 Task: Add address "Plot no. 204 phase-4, udyog vihar".
Action: Mouse moved to (900, 142)
Screenshot: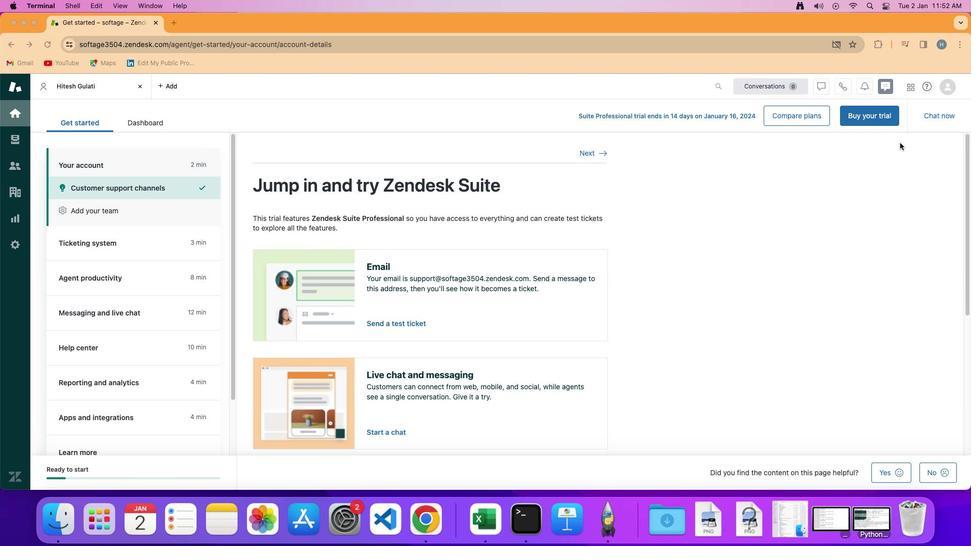 
Action: Mouse pressed left at (900, 142)
Screenshot: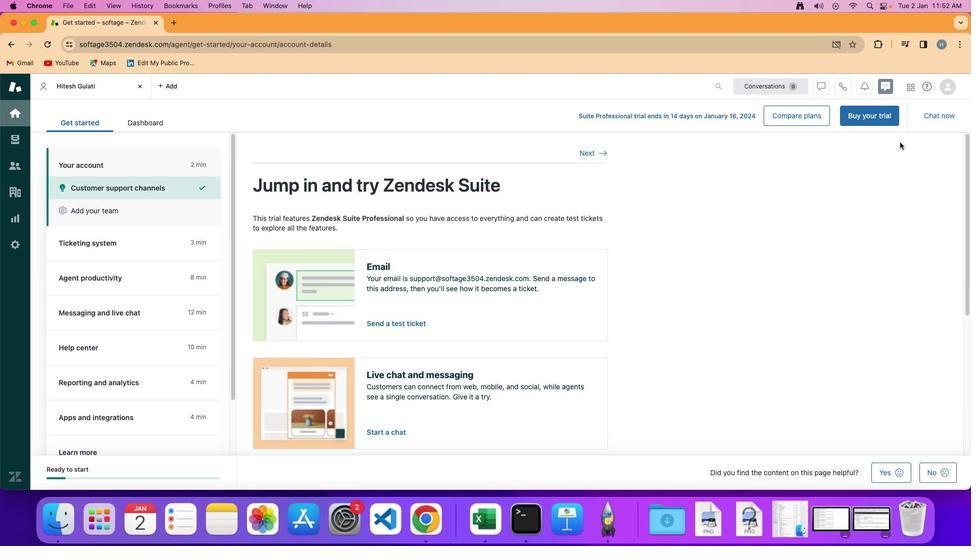 
Action: Mouse moved to (947, 87)
Screenshot: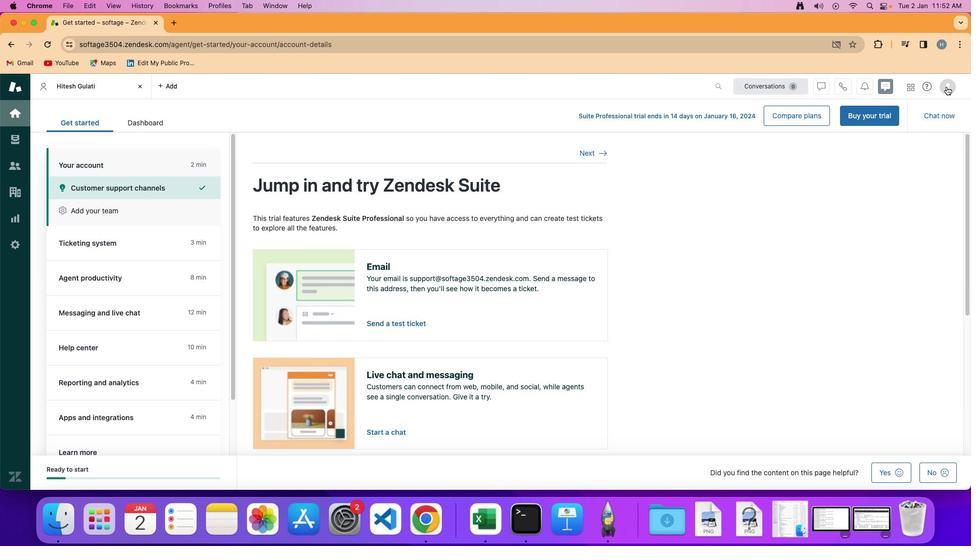 
Action: Mouse pressed left at (947, 87)
Screenshot: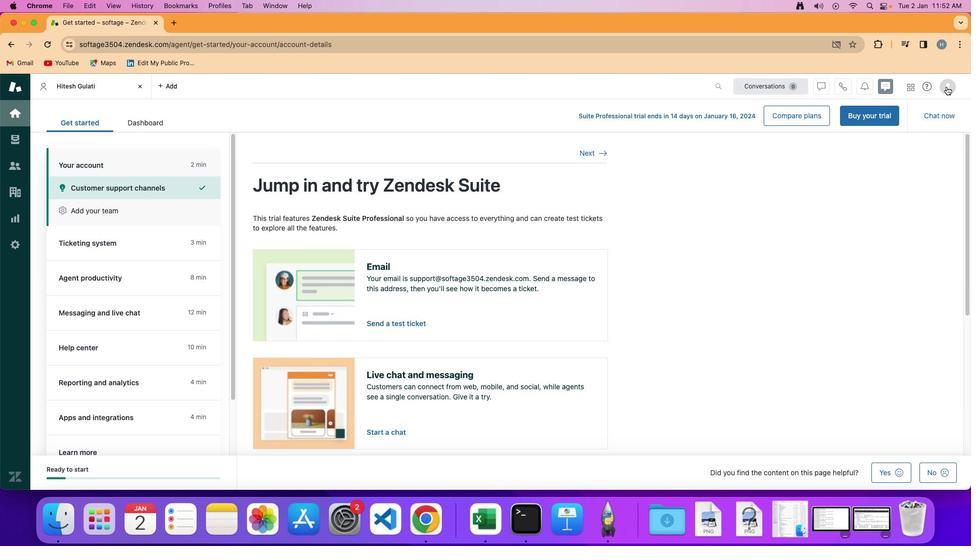 
Action: Mouse moved to (879, 116)
Screenshot: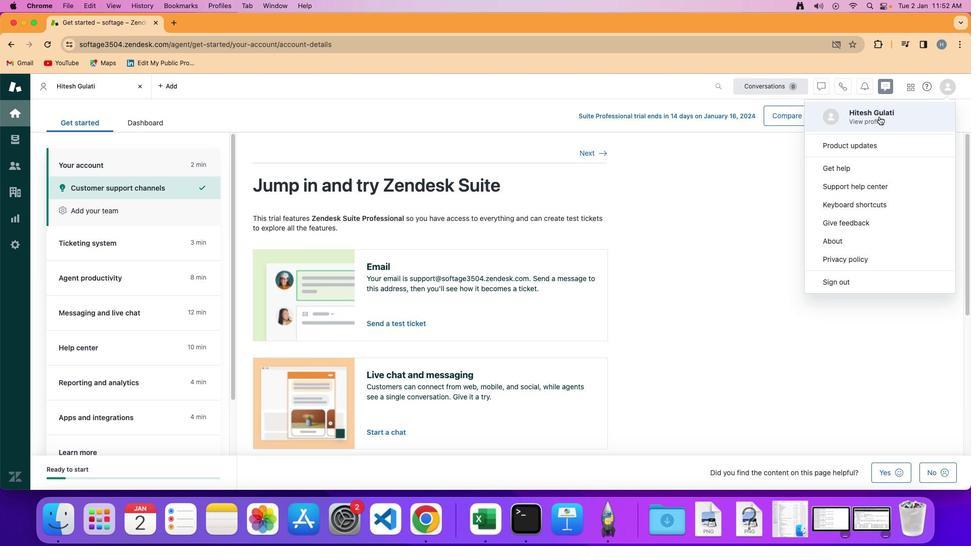 
Action: Mouse pressed left at (879, 116)
Screenshot: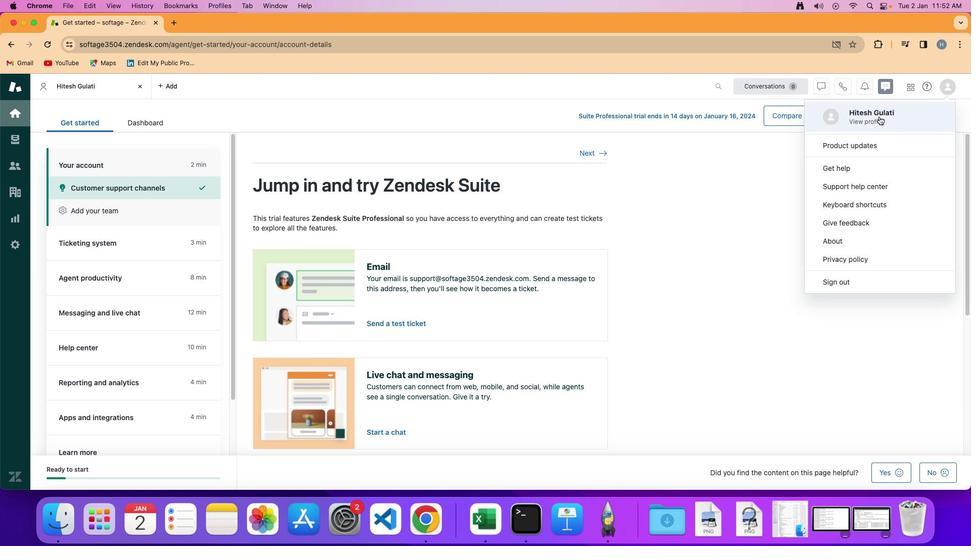 
Action: Mouse moved to (62, 109)
Screenshot: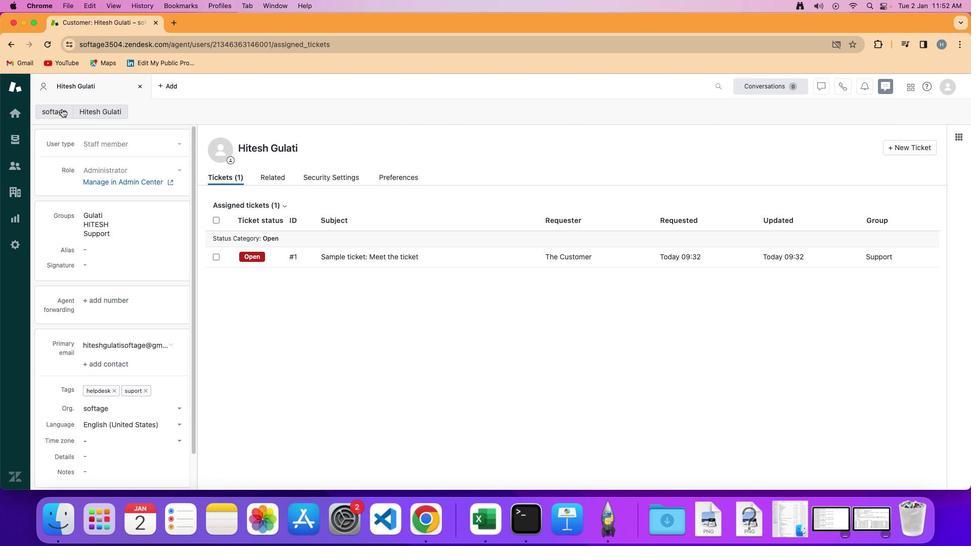 
Action: Mouse pressed left at (62, 109)
Screenshot: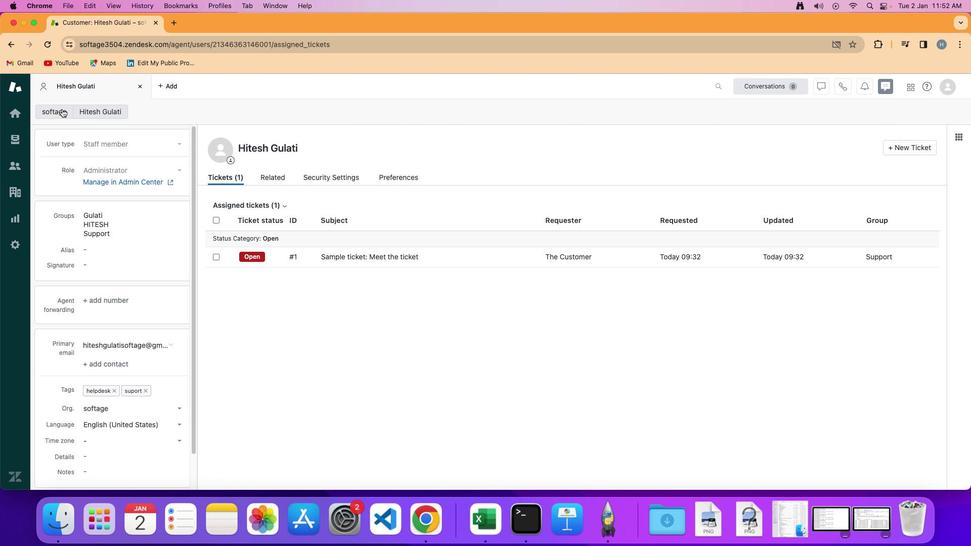 
Action: Mouse moved to (116, 233)
Screenshot: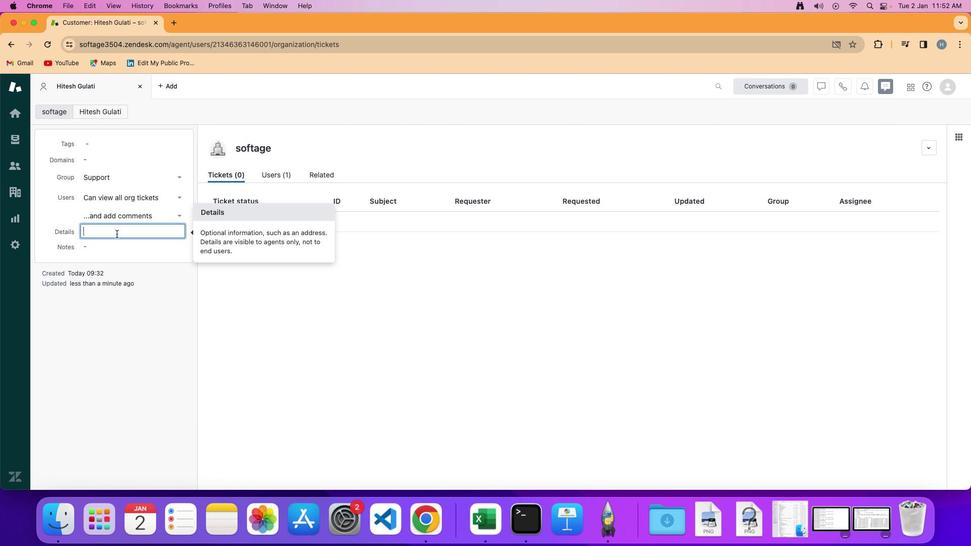 
Action: Mouse pressed left at (116, 233)
Screenshot: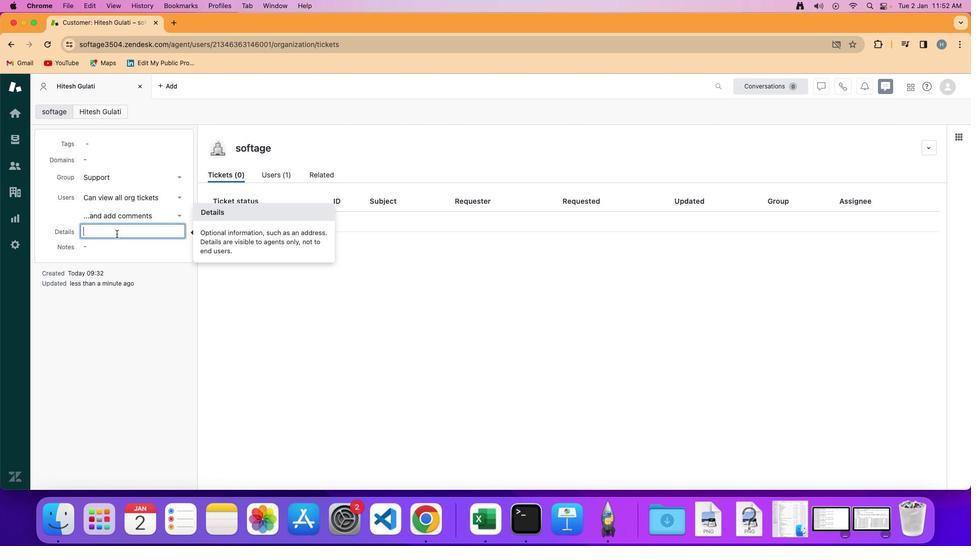 
Action: Mouse moved to (116, 234)
Screenshot: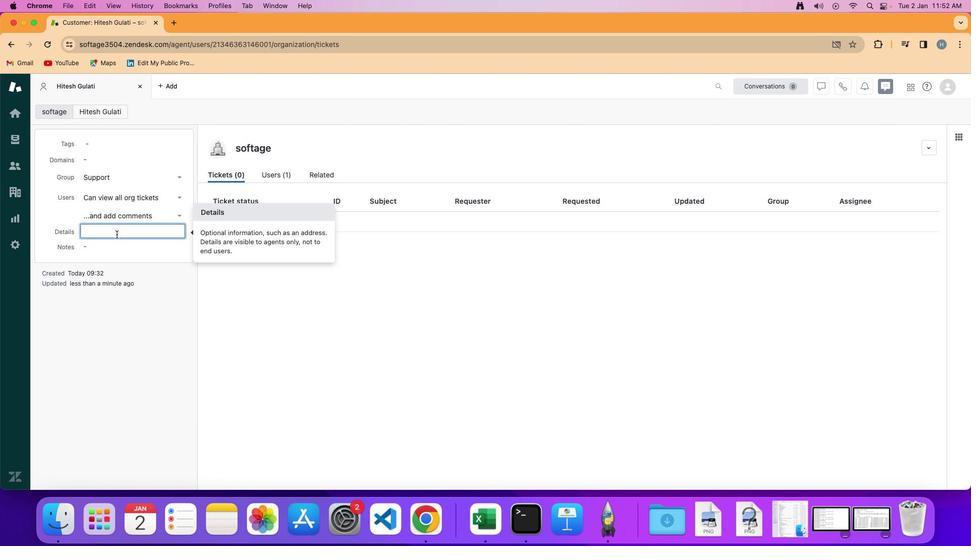 
Action: Key pressed Key.shift'P''l''o''t'Key.space'n''o''.'Key.space'2''0''4'Key.space'p''h''a''s''e''-''4'','Key.spaceKey.shift'u''d''y''o''g'Key.space'v''i''h''a''r'
Screenshot: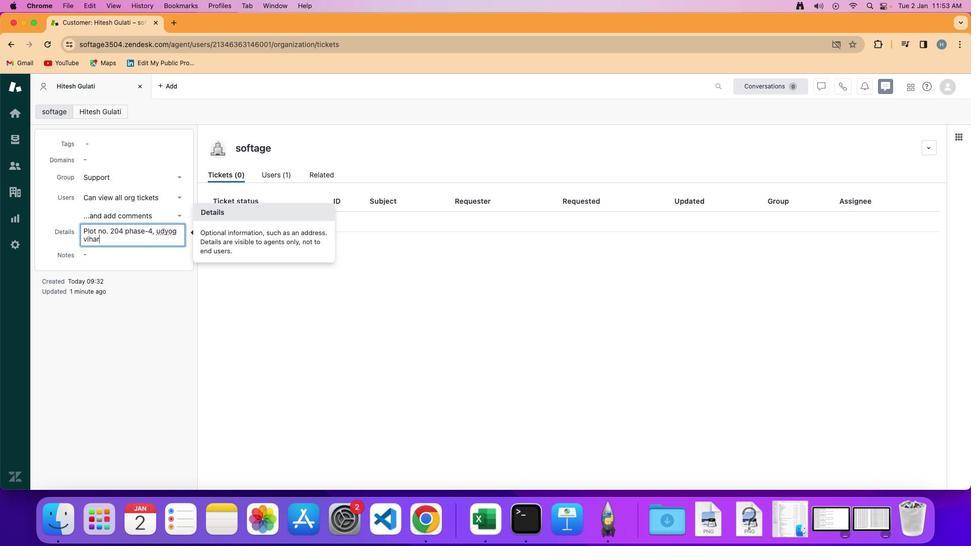 
Action: Mouse moved to (216, 260)
Screenshot: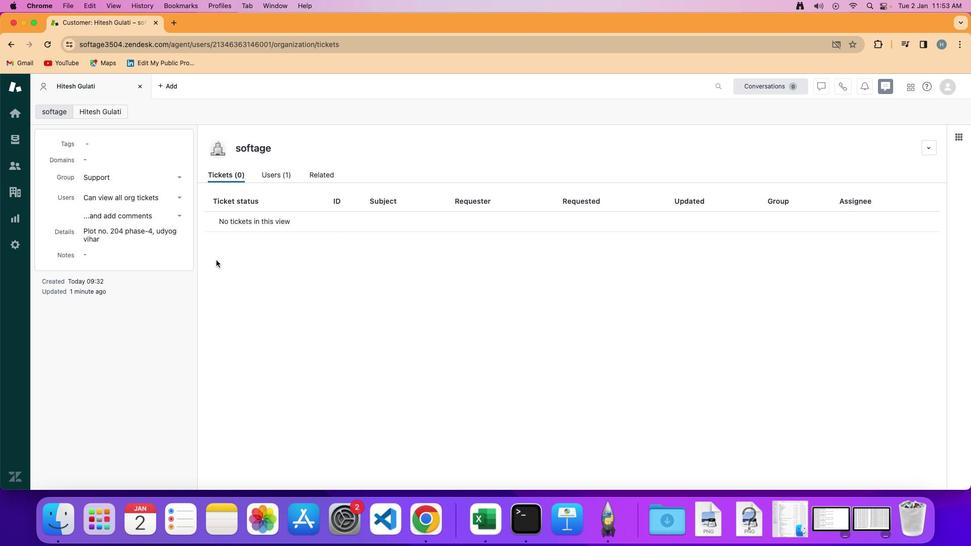 
Action: Mouse pressed left at (216, 260)
Screenshot: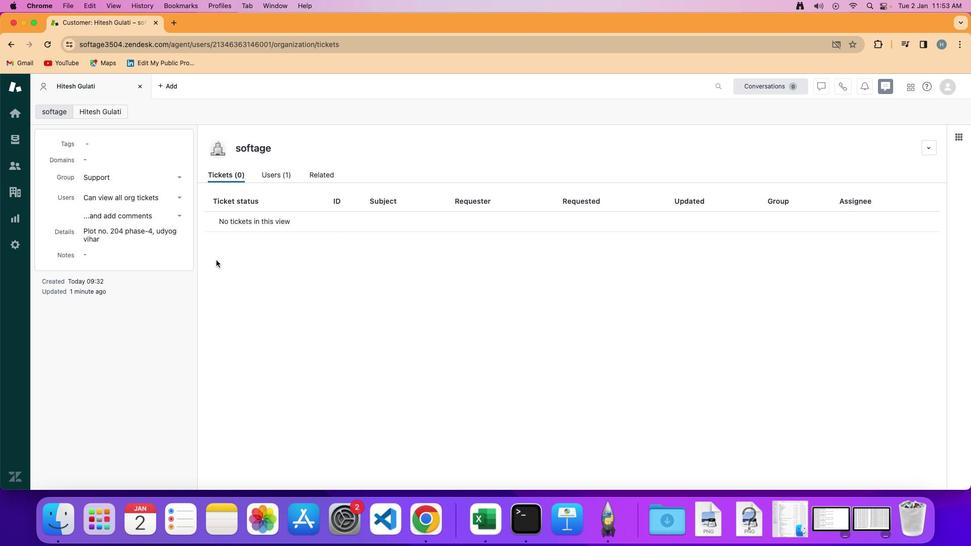 
